 Task: Use the formula "FLOOR" in spreadsheet "Project protfolio".
Action: Mouse moved to (108, 69)
Screenshot: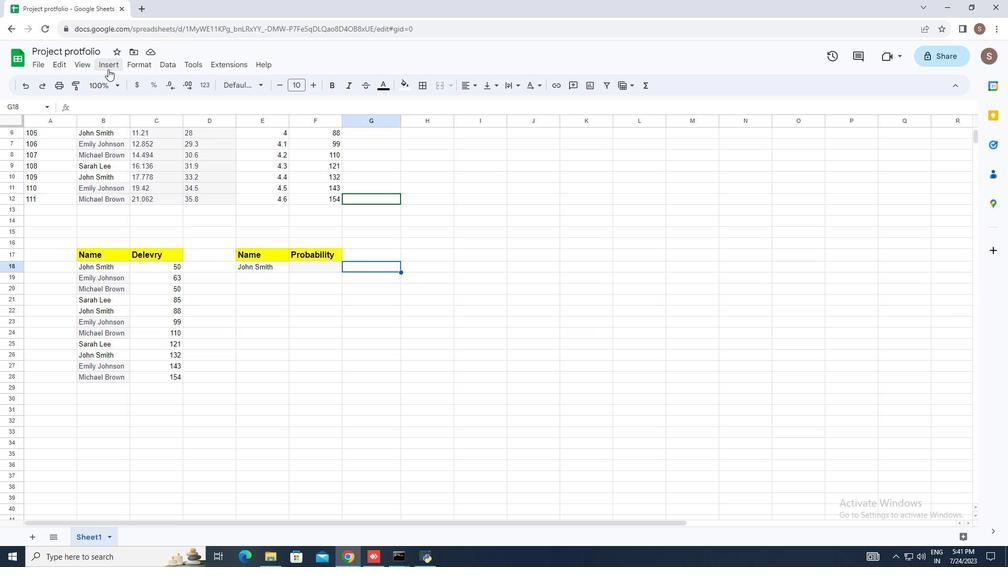 
Action: Mouse pressed left at (108, 69)
Screenshot: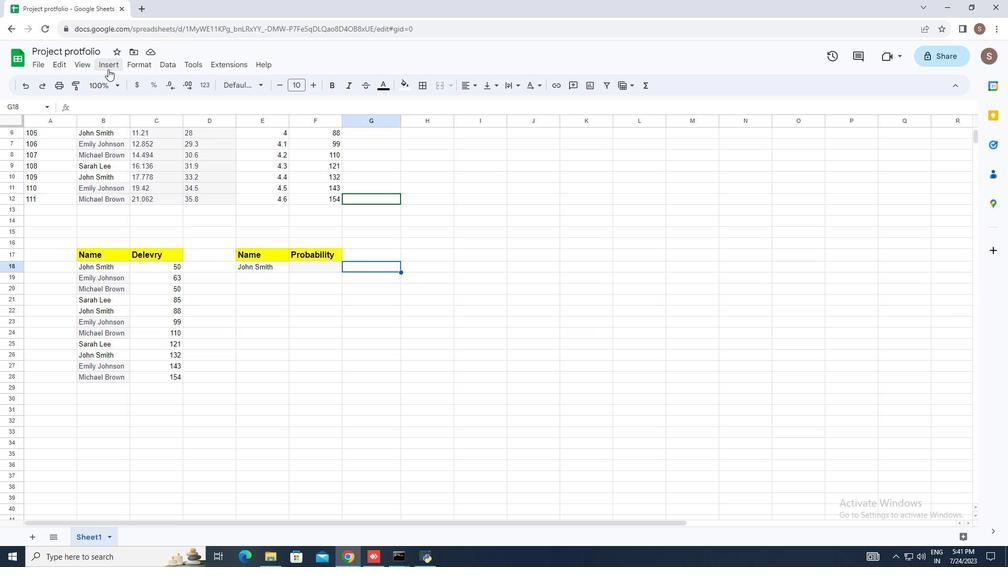 
Action: Mouse moved to (170, 251)
Screenshot: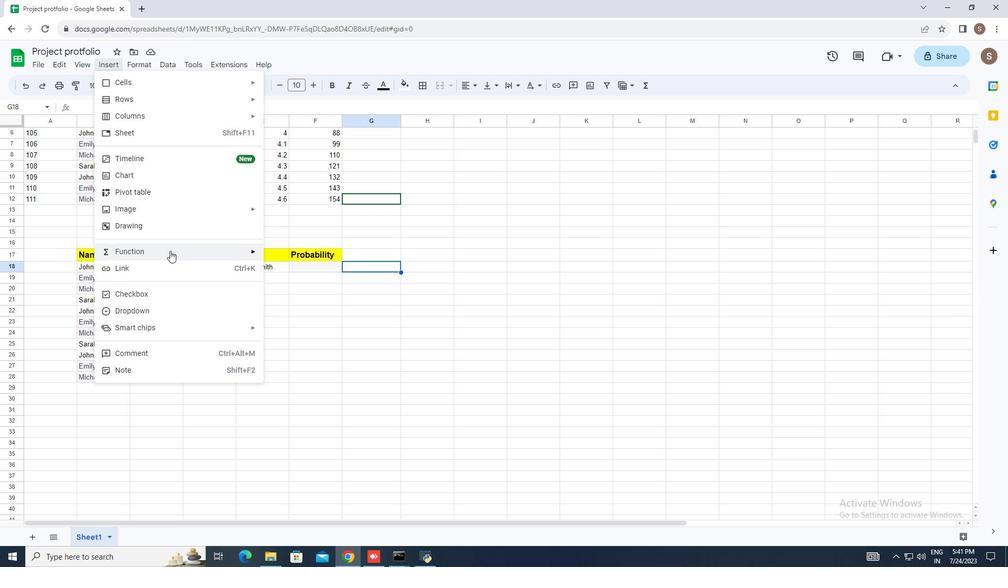 
Action: Mouse pressed left at (170, 251)
Screenshot: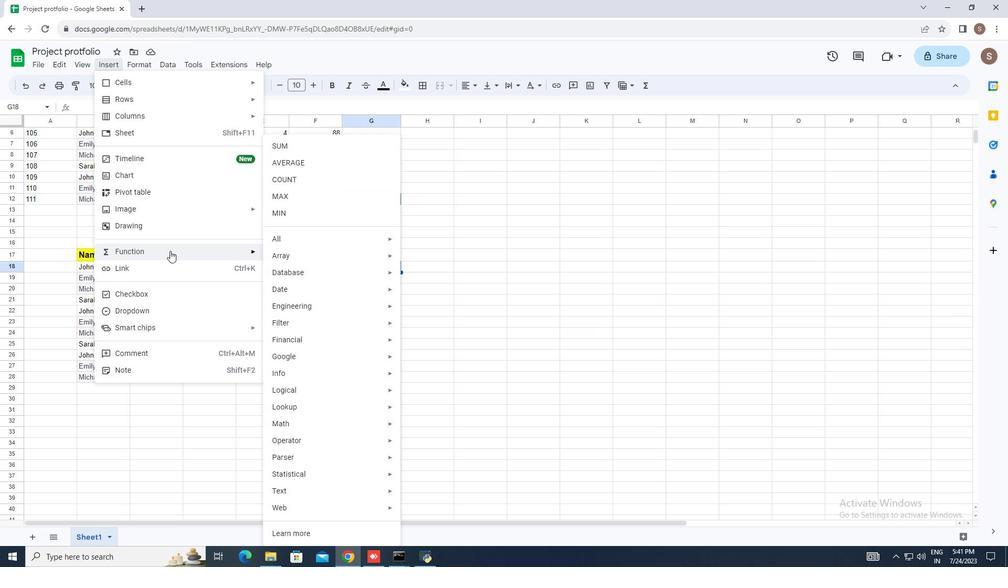 
Action: Mouse moved to (325, 242)
Screenshot: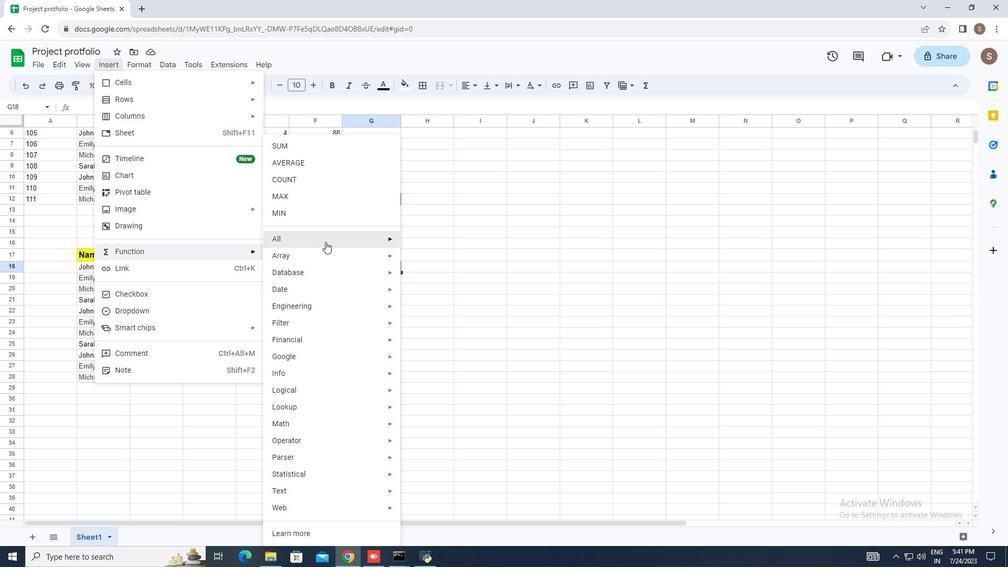 
Action: Mouse pressed left at (325, 242)
Screenshot: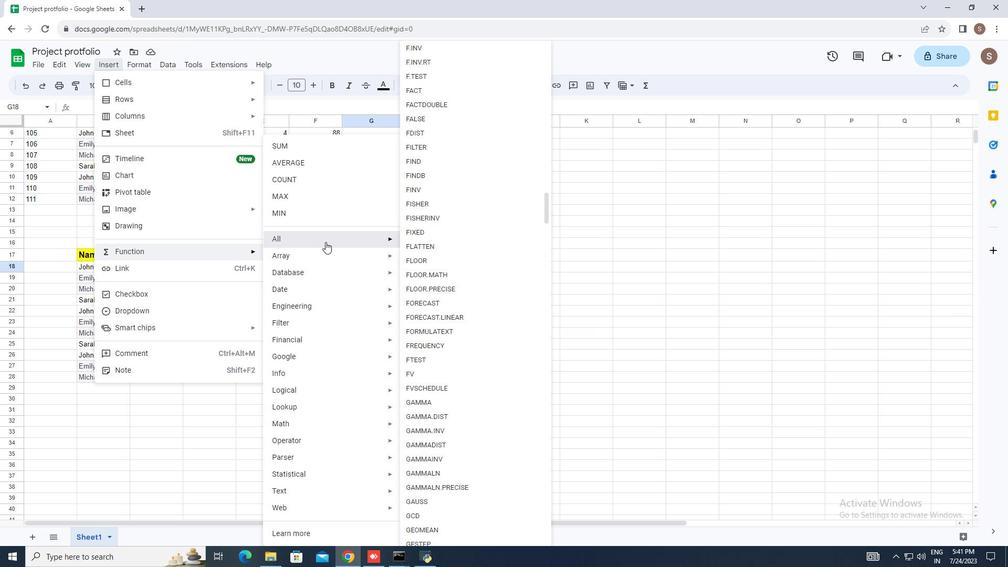
Action: Mouse moved to (450, 261)
Screenshot: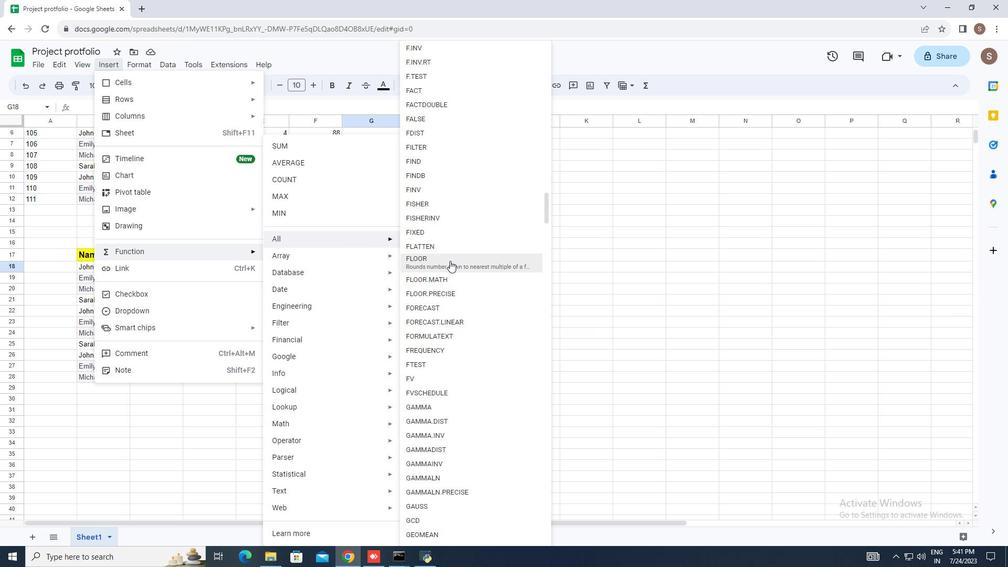 
Action: Mouse pressed left at (450, 261)
Screenshot: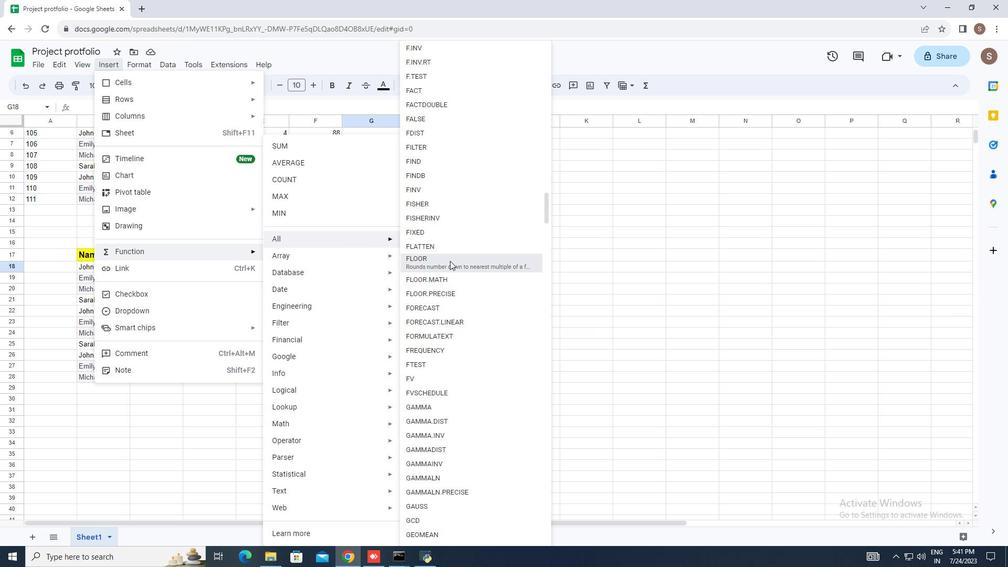 
Action: Mouse moved to (450, 262)
Screenshot: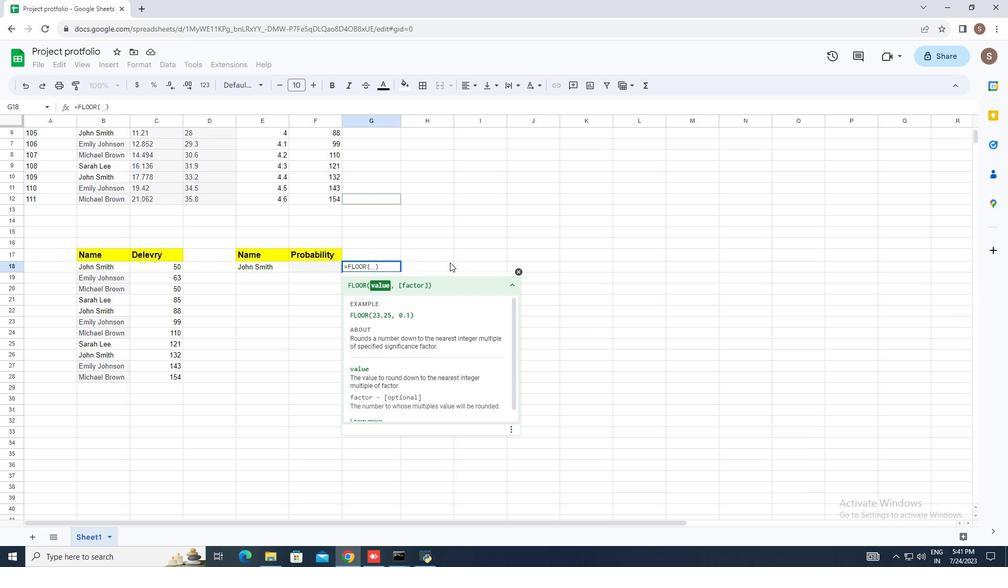 
Action: Key pressed 23.25,<Key.space>0.56<Key.enter>
Screenshot: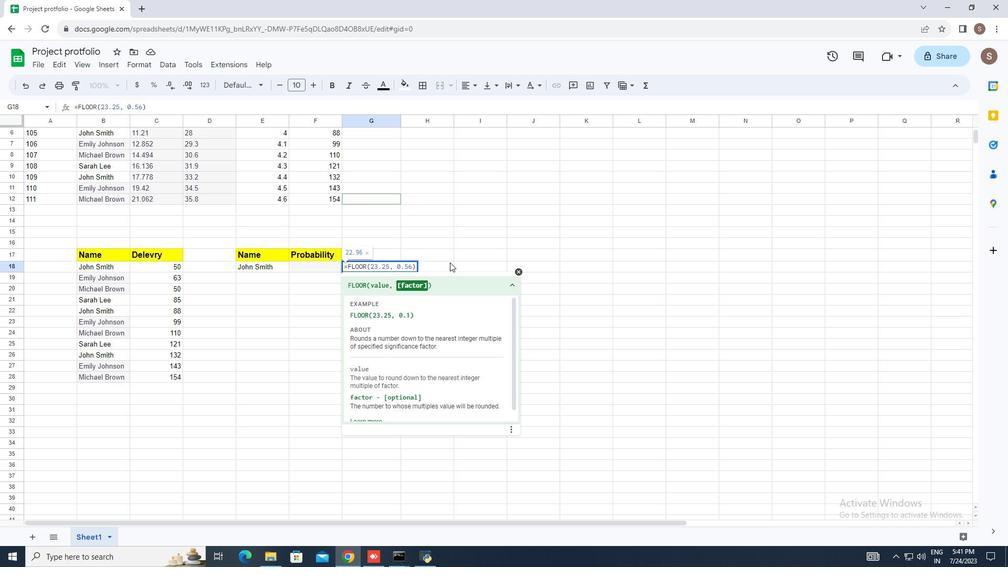 
